 Task: Create a due date automation trigger when advanced on, on the monday of the week a card is due add dates not due tomorrow at 11:00 AM.
Action: Mouse moved to (937, 76)
Screenshot: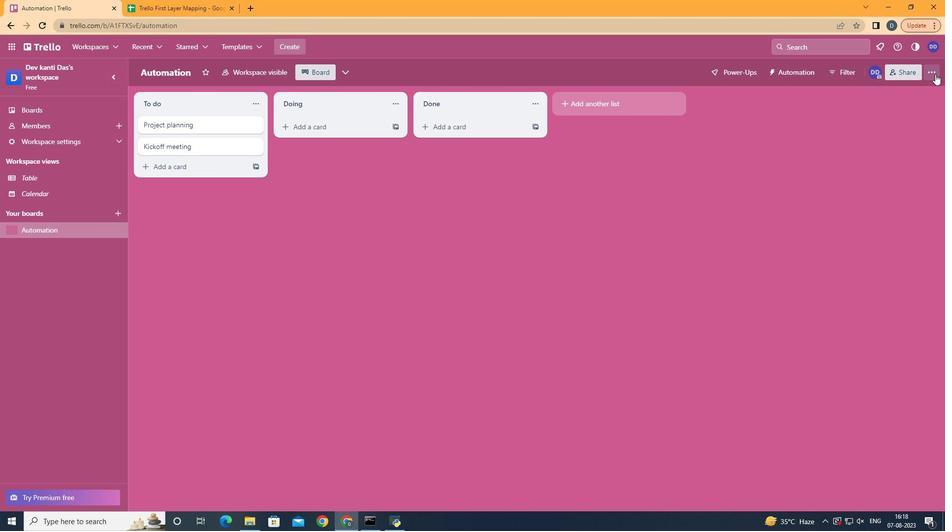 
Action: Mouse pressed left at (937, 76)
Screenshot: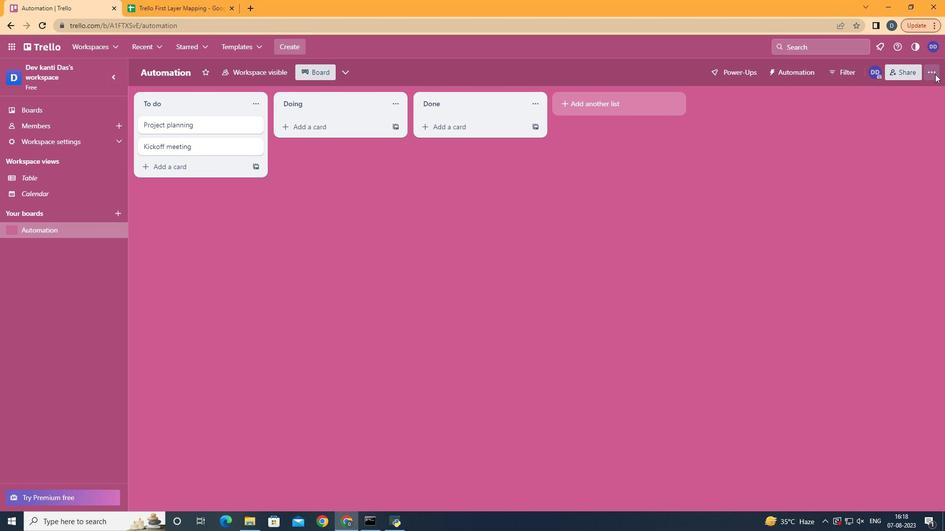 
Action: Mouse moved to (849, 197)
Screenshot: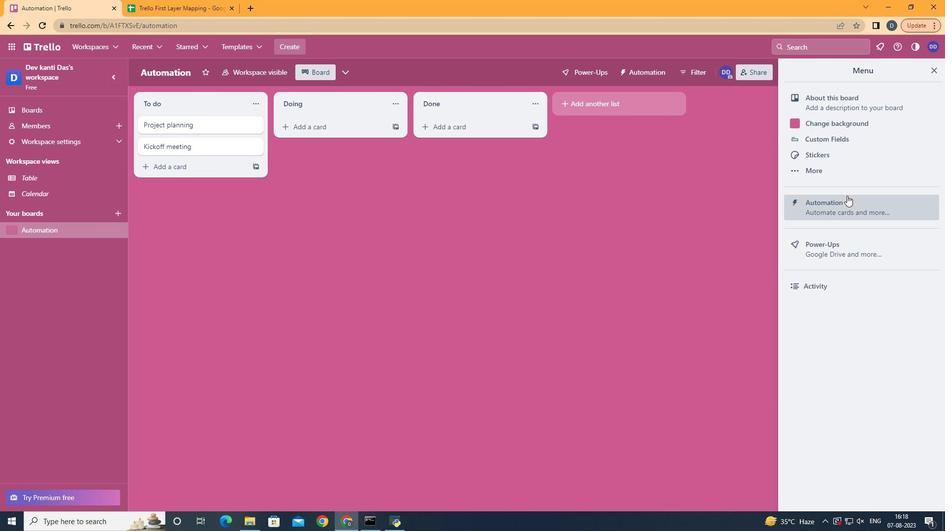 
Action: Mouse pressed left at (849, 197)
Screenshot: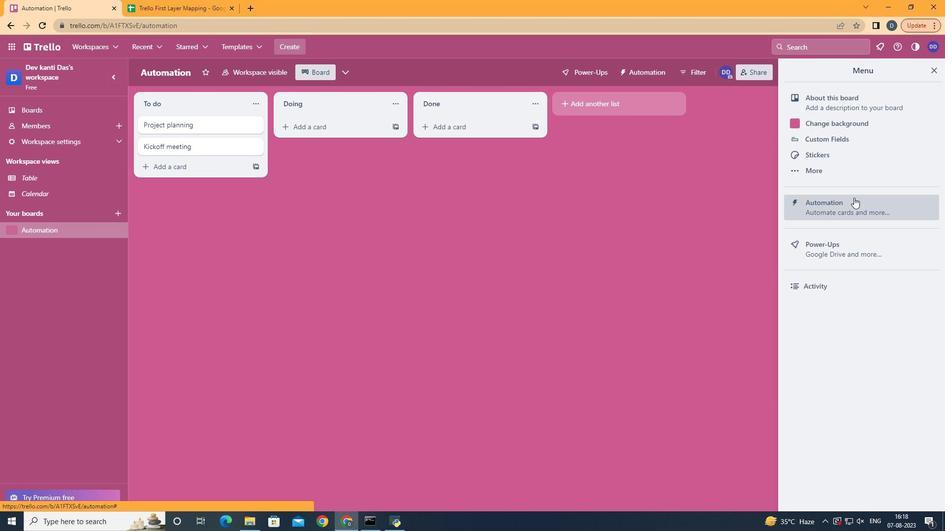 
Action: Mouse moved to (177, 197)
Screenshot: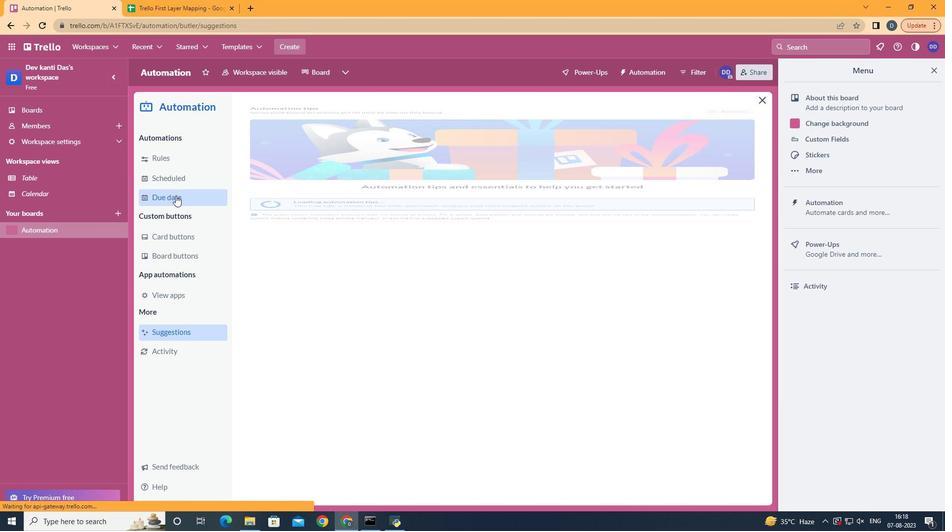
Action: Mouse pressed left at (177, 197)
Screenshot: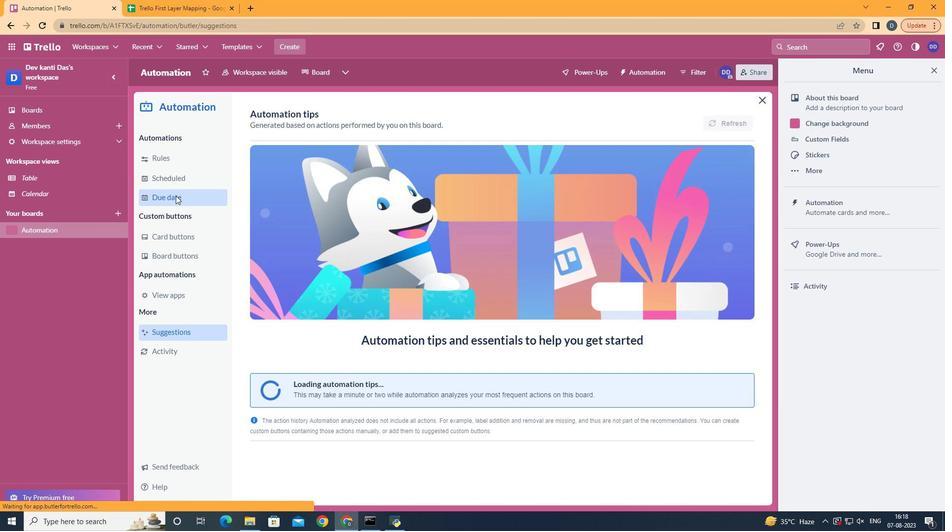 
Action: Mouse moved to (702, 117)
Screenshot: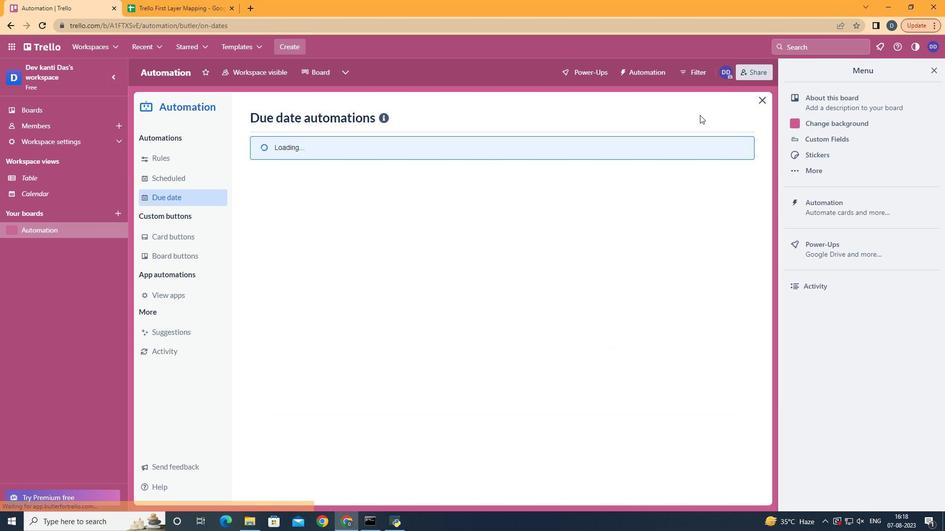 
Action: Mouse pressed left at (702, 117)
Screenshot: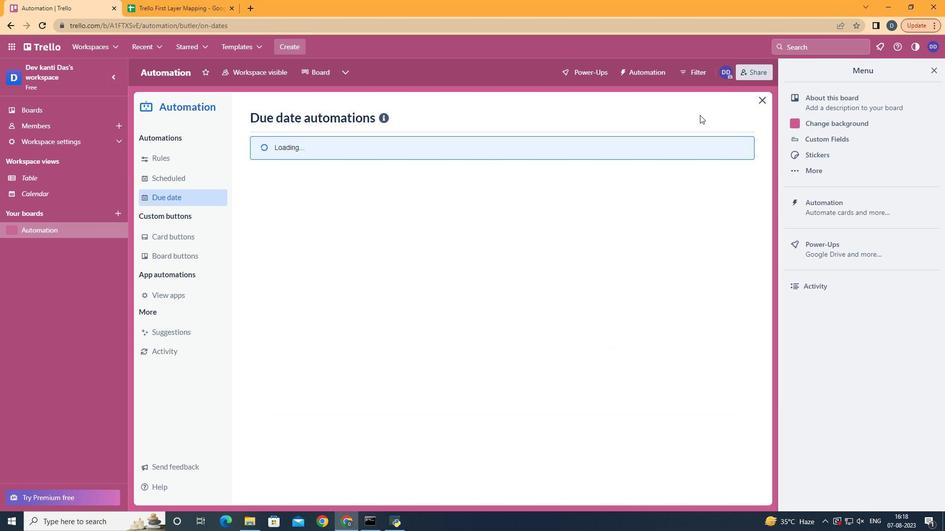 
Action: Mouse moved to (702, 120)
Screenshot: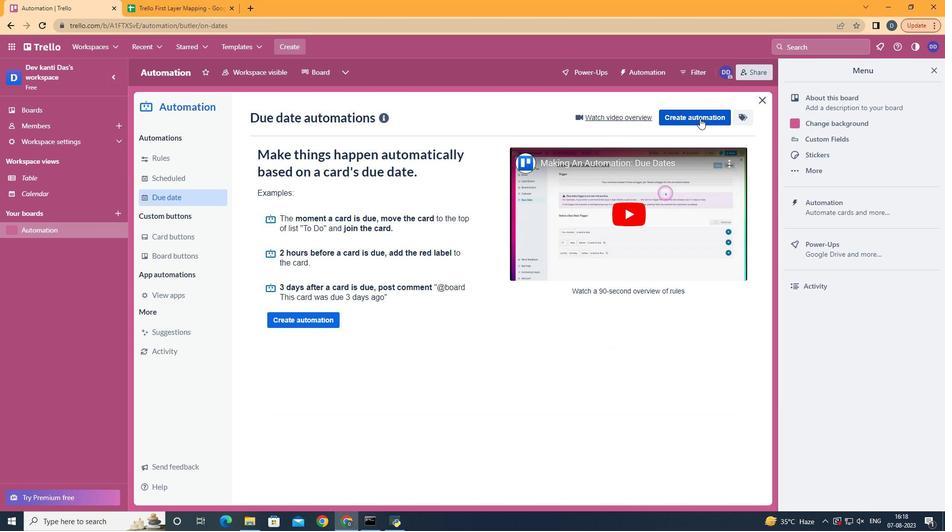 
Action: Mouse pressed left at (702, 120)
Screenshot: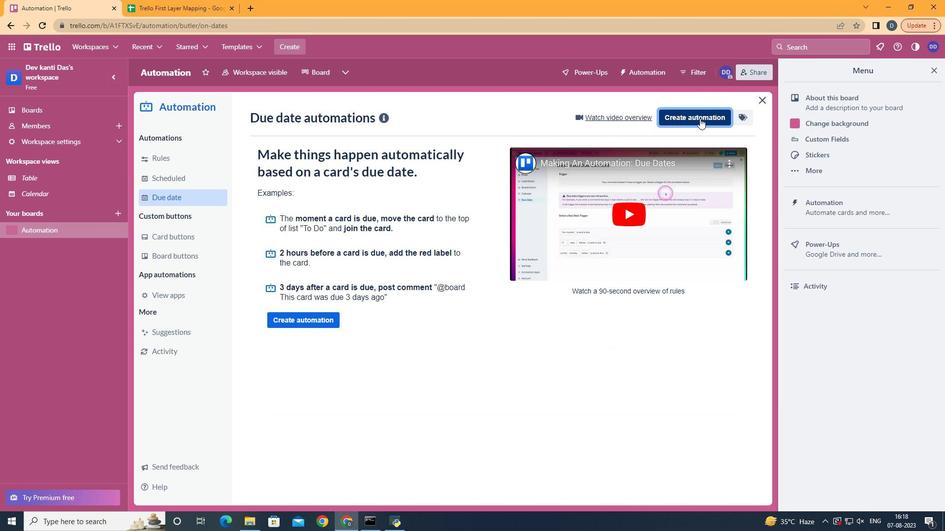 
Action: Mouse moved to (484, 218)
Screenshot: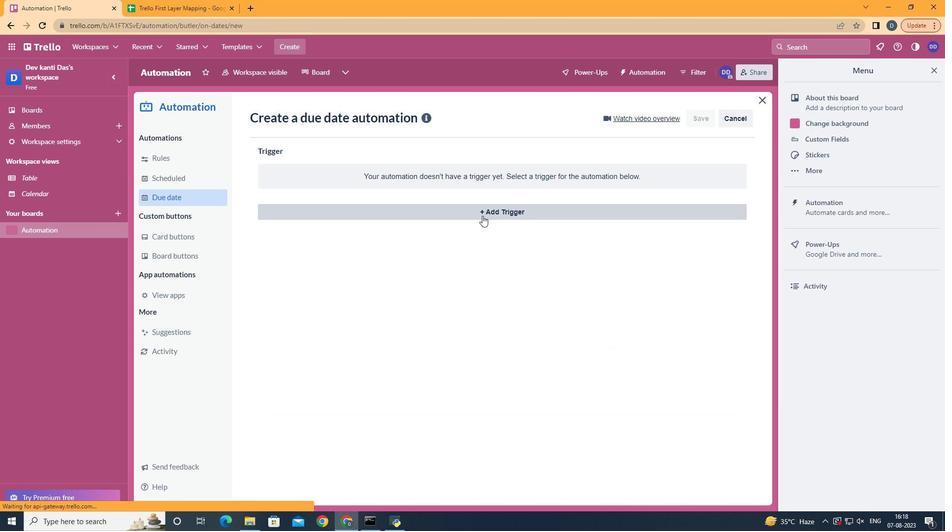 
Action: Mouse pressed left at (484, 218)
Screenshot: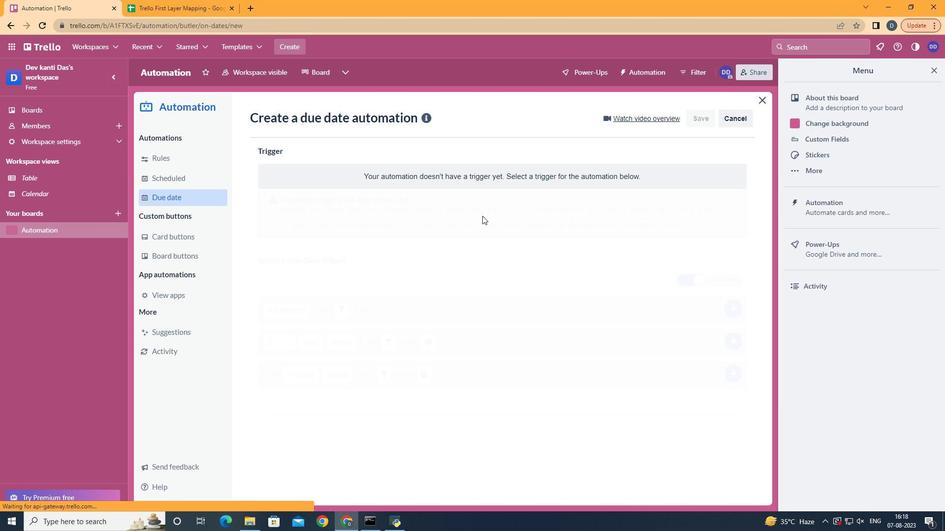 
Action: Mouse moved to (324, 264)
Screenshot: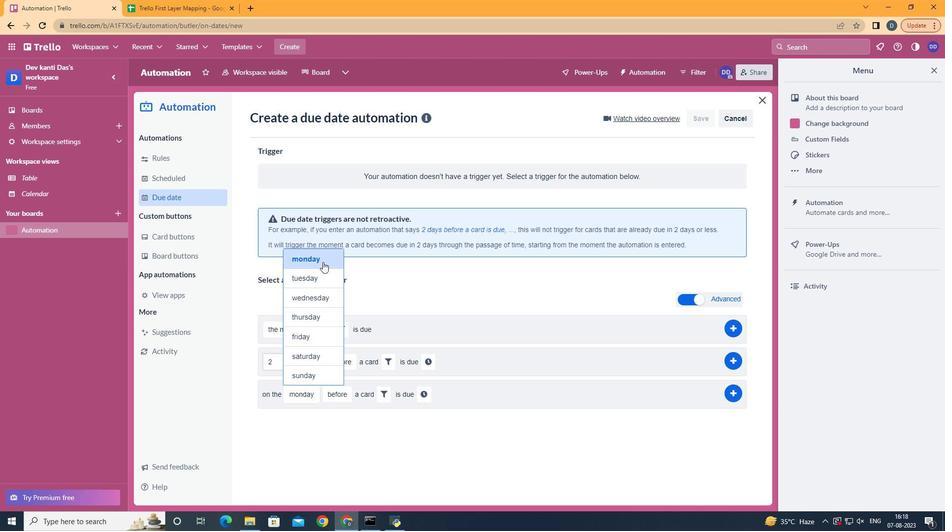 
Action: Mouse pressed left at (324, 264)
Screenshot: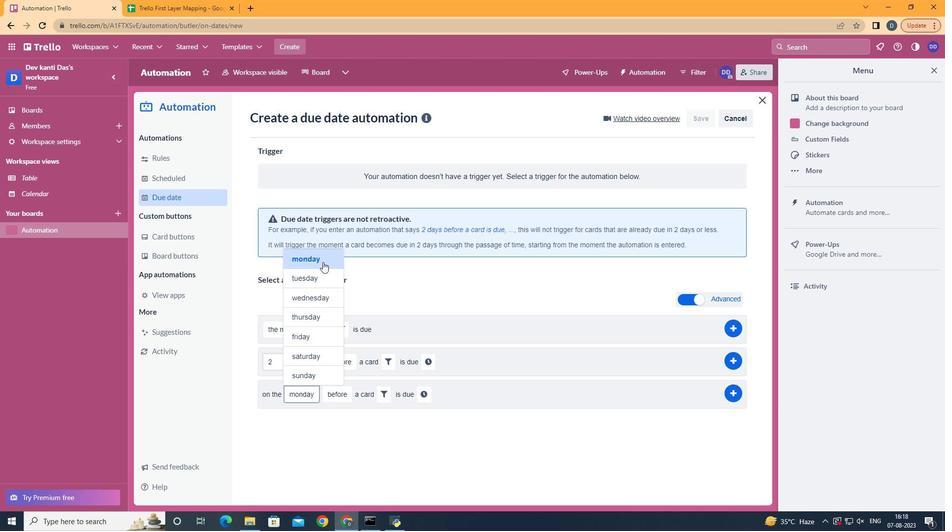 
Action: Mouse moved to (363, 458)
Screenshot: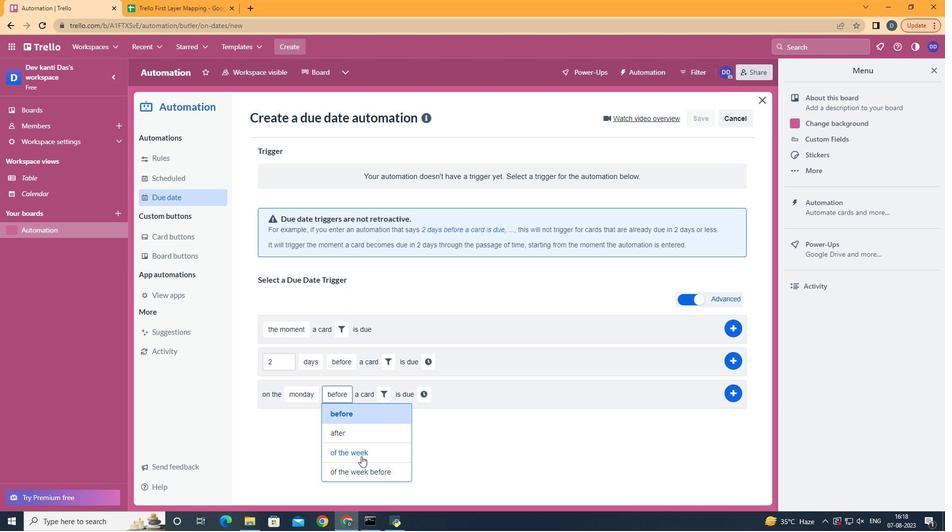 
Action: Mouse pressed left at (363, 458)
Screenshot: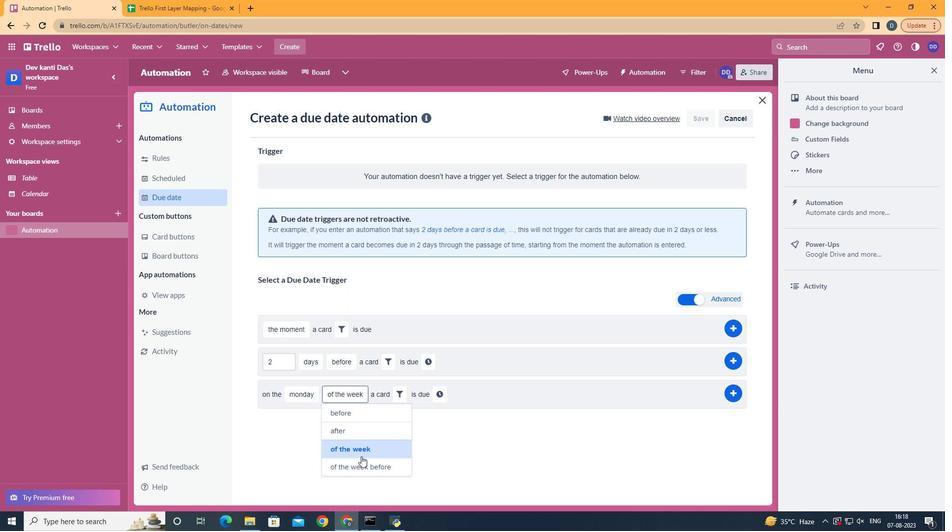 
Action: Mouse moved to (397, 398)
Screenshot: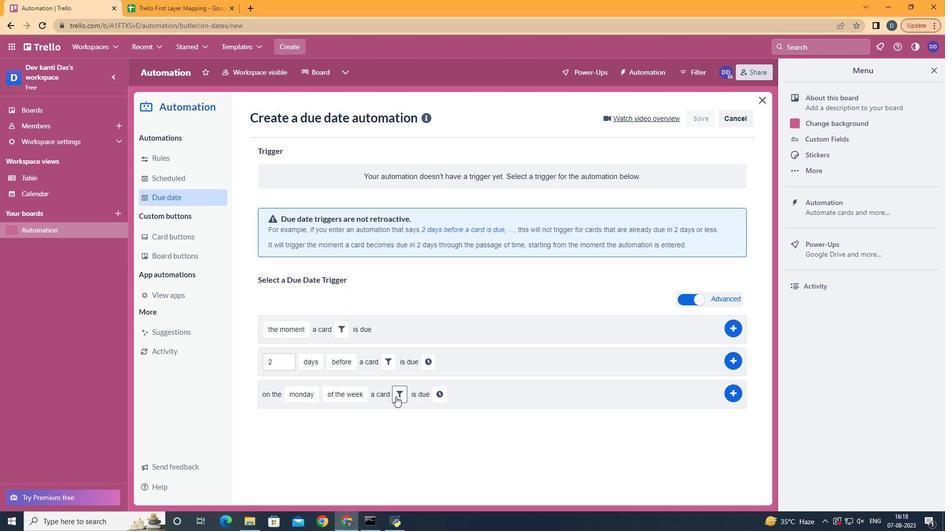
Action: Mouse pressed left at (397, 398)
Screenshot: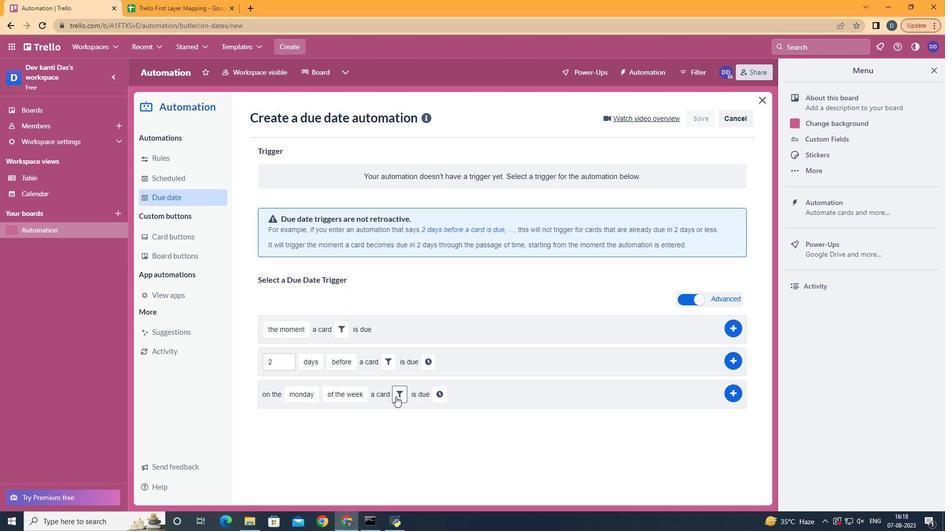
Action: Mouse moved to (455, 431)
Screenshot: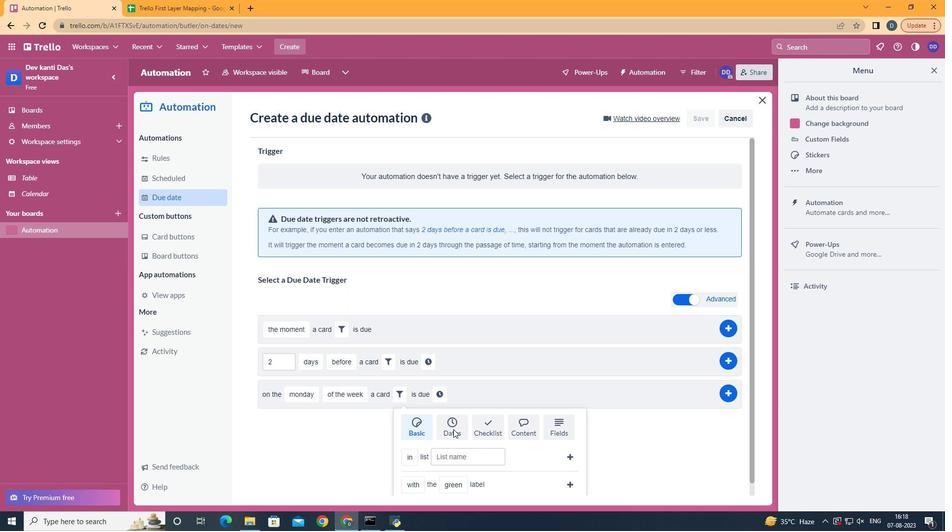 
Action: Mouse pressed left at (455, 431)
Screenshot: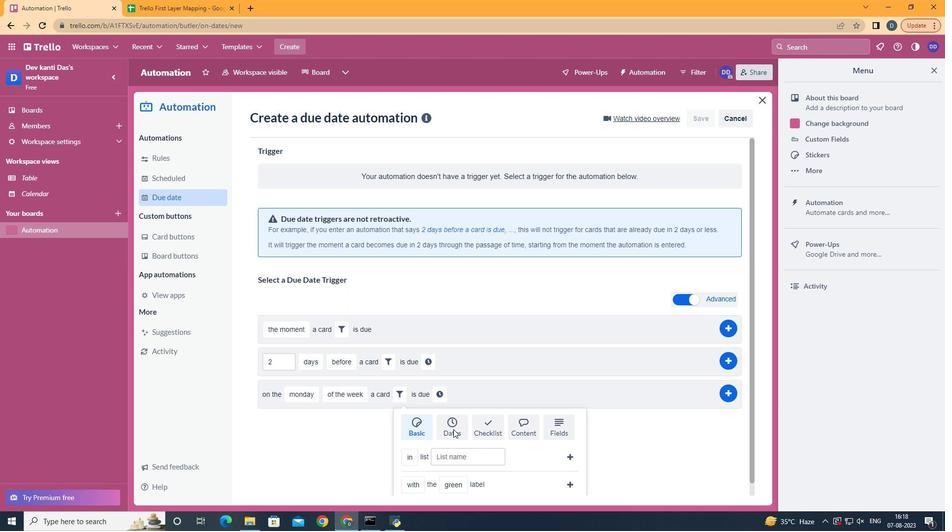 
Action: Mouse moved to (455, 435)
Screenshot: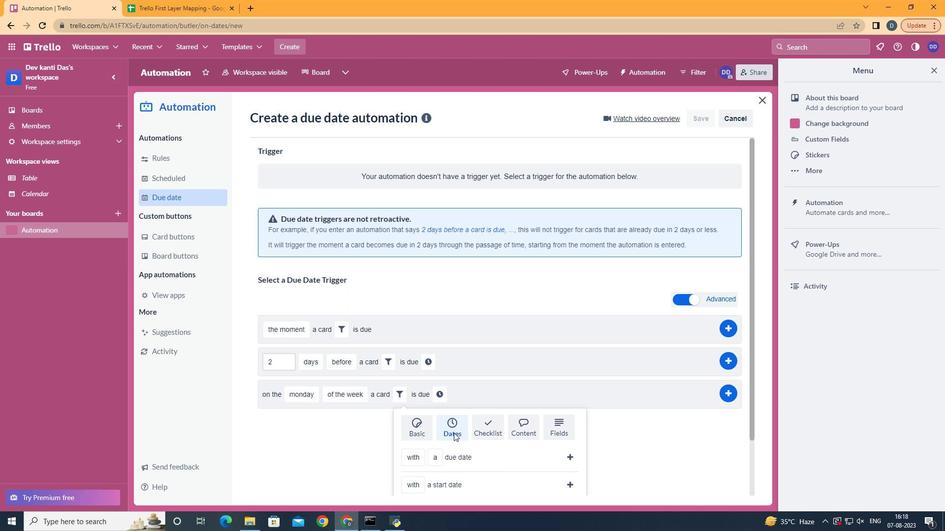 
Action: Mouse scrolled (455, 434) with delta (0, 0)
Screenshot: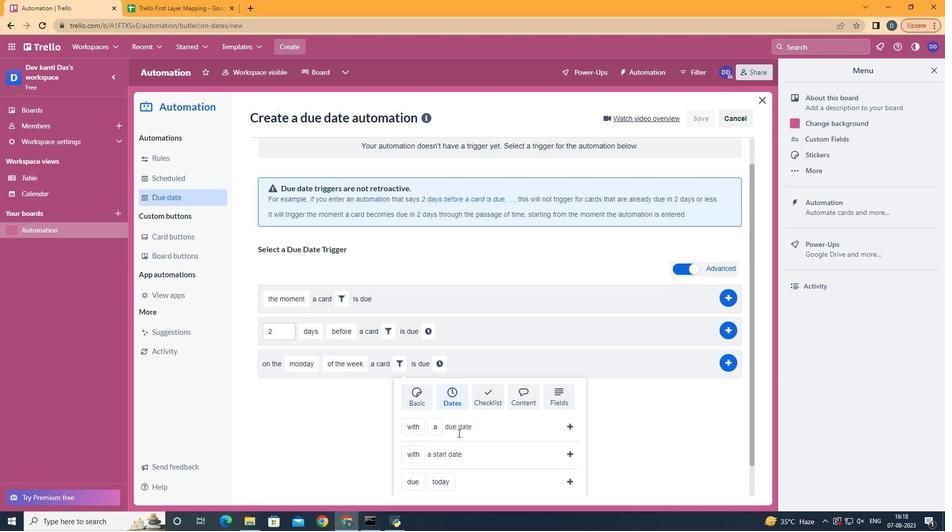 
Action: Mouse scrolled (455, 434) with delta (0, 0)
Screenshot: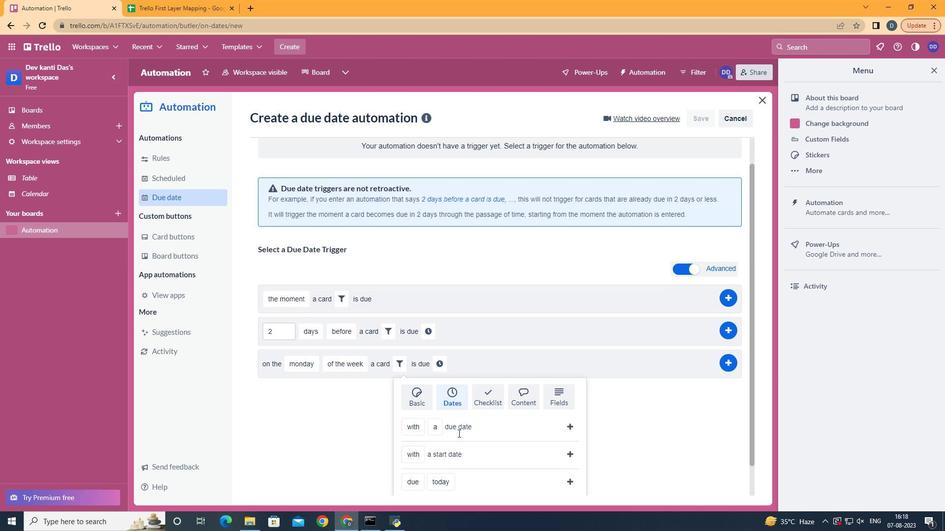
Action: Mouse scrolled (455, 434) with delta (0, 0)
Screenshot: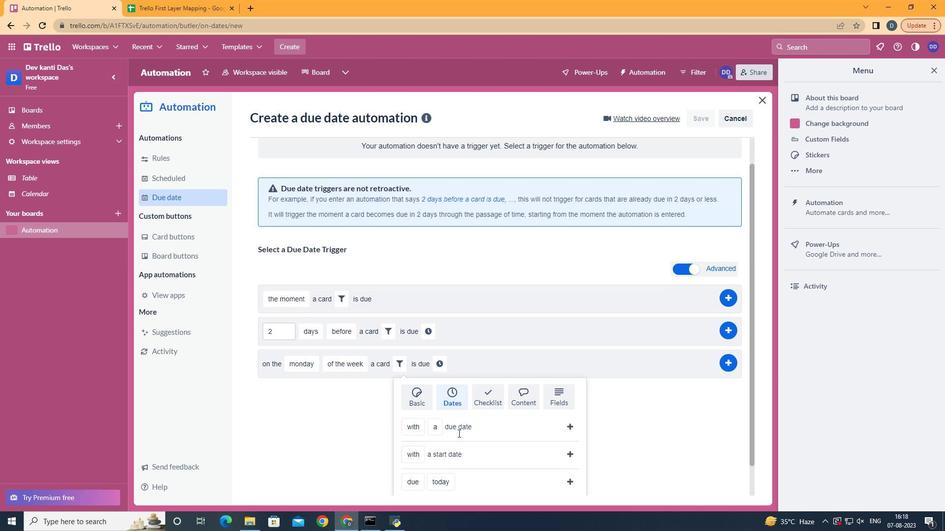 
Action: Mouse moved to (427, 391)
Screenshot: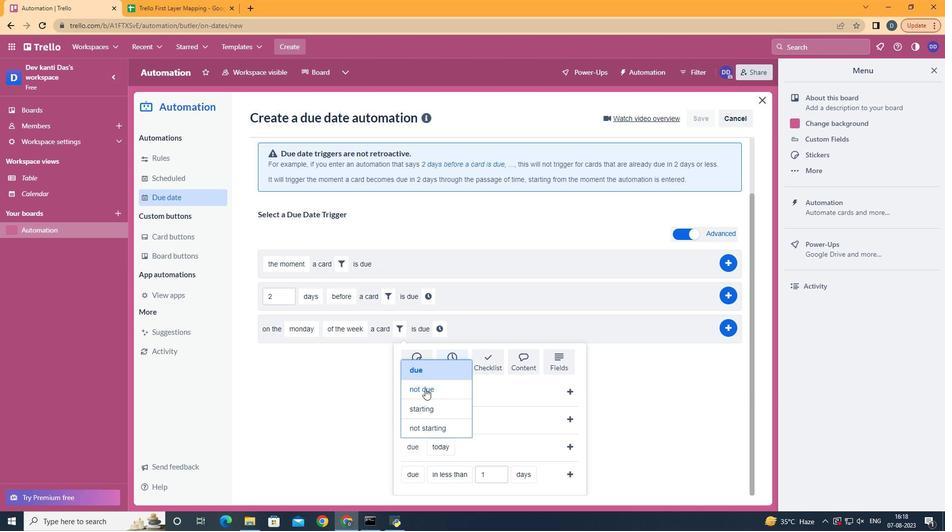 
Action: Mouse pressed left at (427, 391)
Screenshot: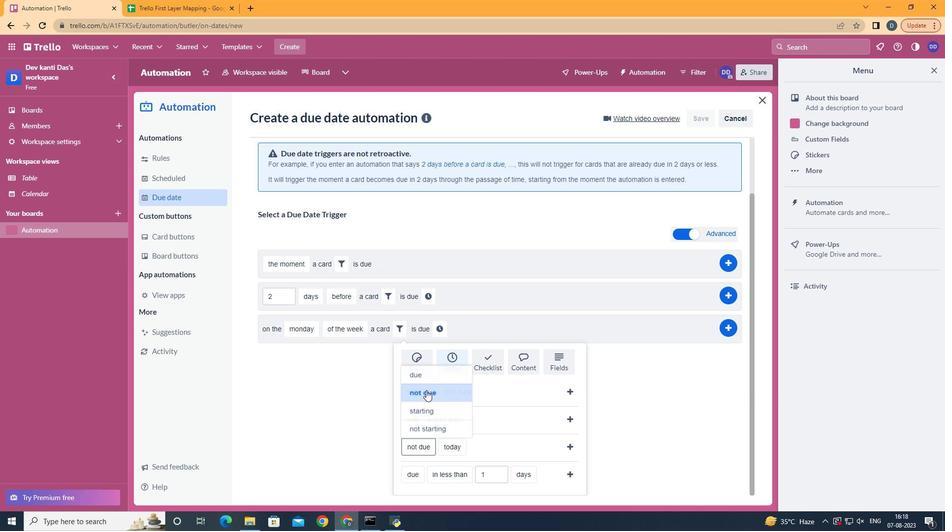 
Action: Mouse moved to (469, 353)
Screenshot: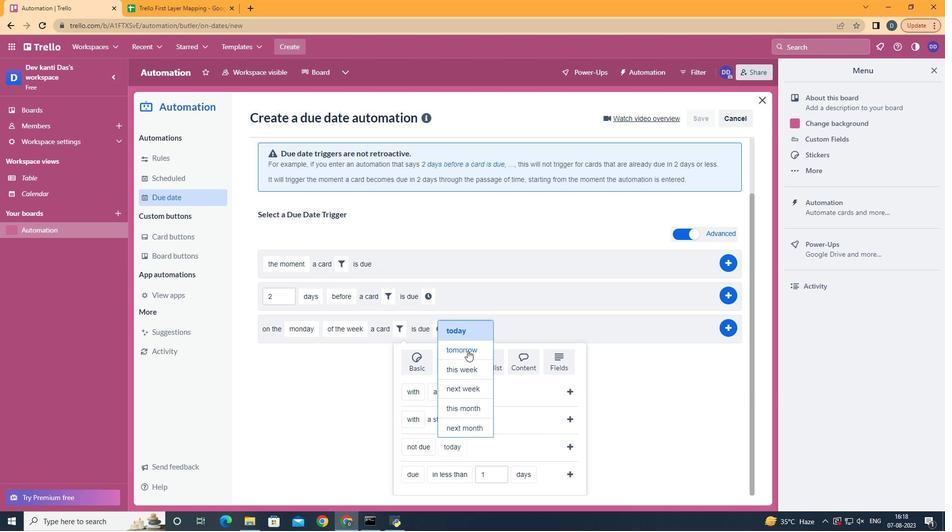
Action: Mouse pressed left at (469, 353)
Screenshot: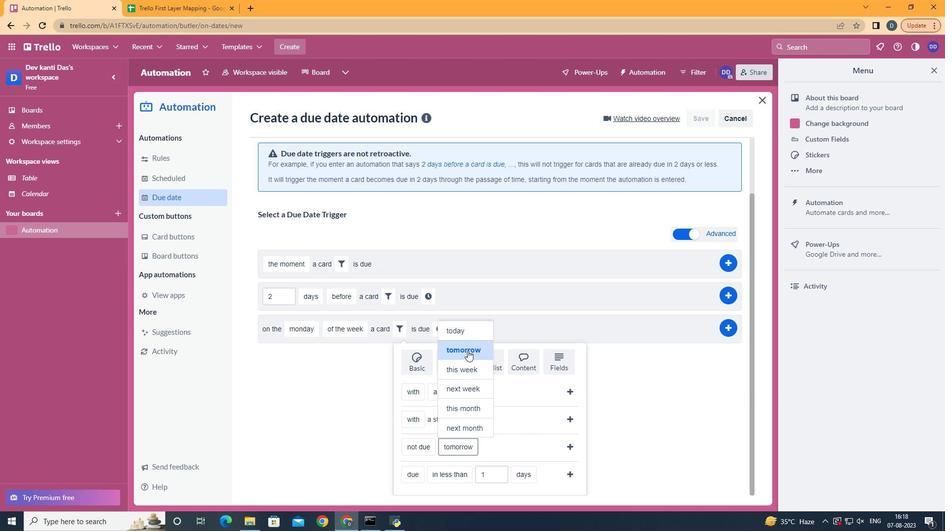 
Action: Mouse moved to (571, 448)
Screenshot: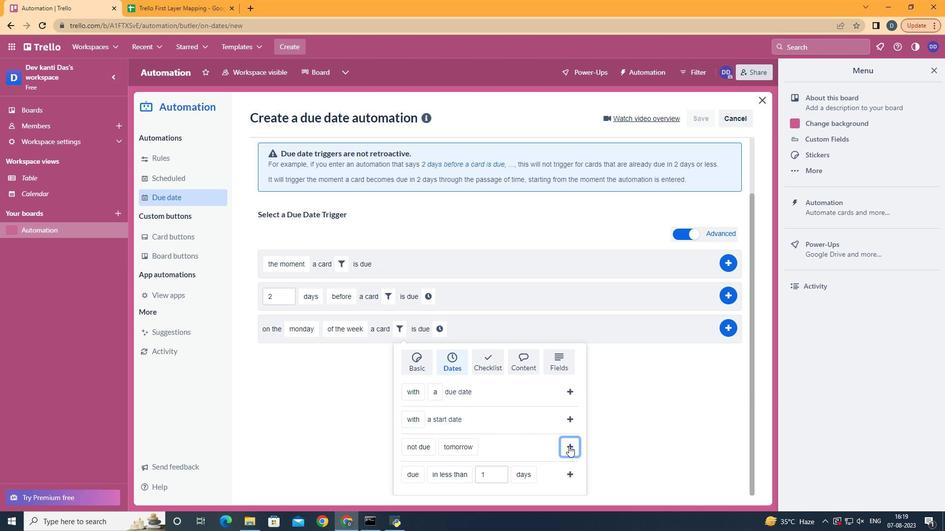 
Action: Mouse pressed left at (571, 448)
Screenshot: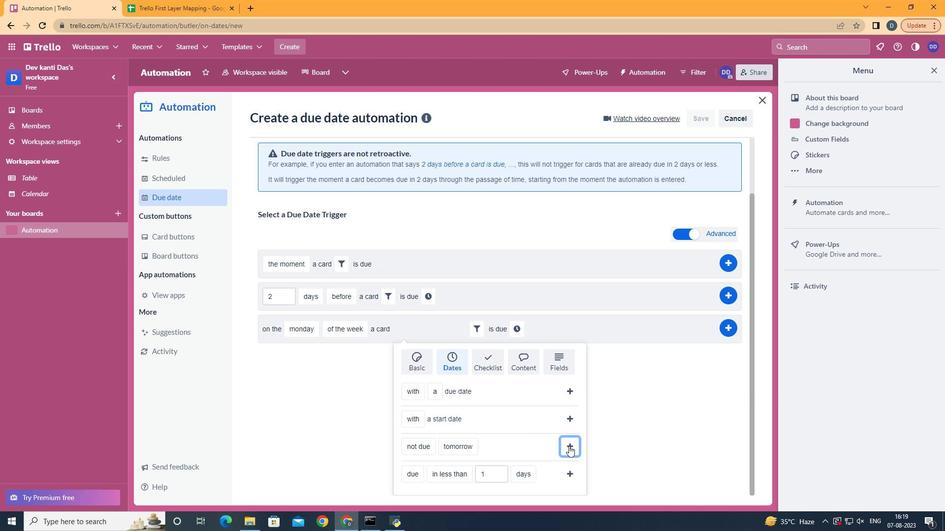 
Action: Mouse moved to (521, 388)
Screenshot: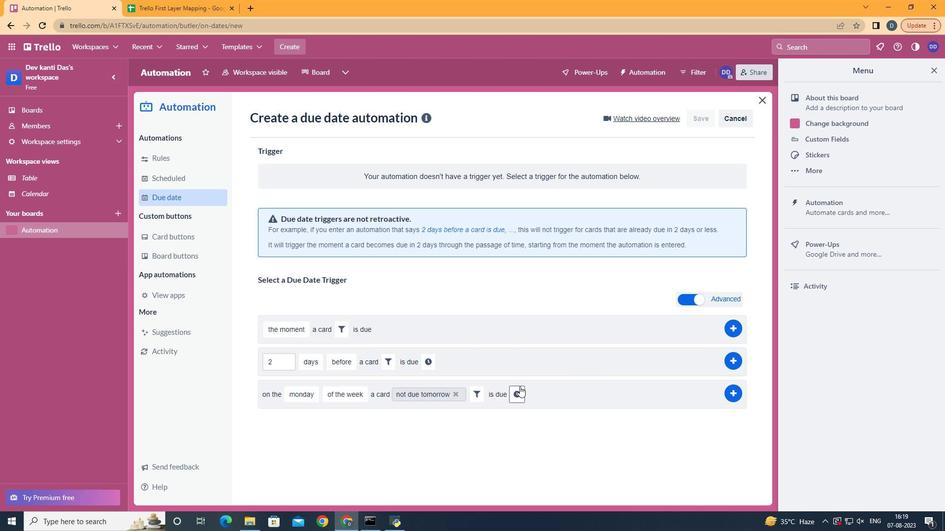 
Action: Mouse pressed left at (521, 388)
Screenshot: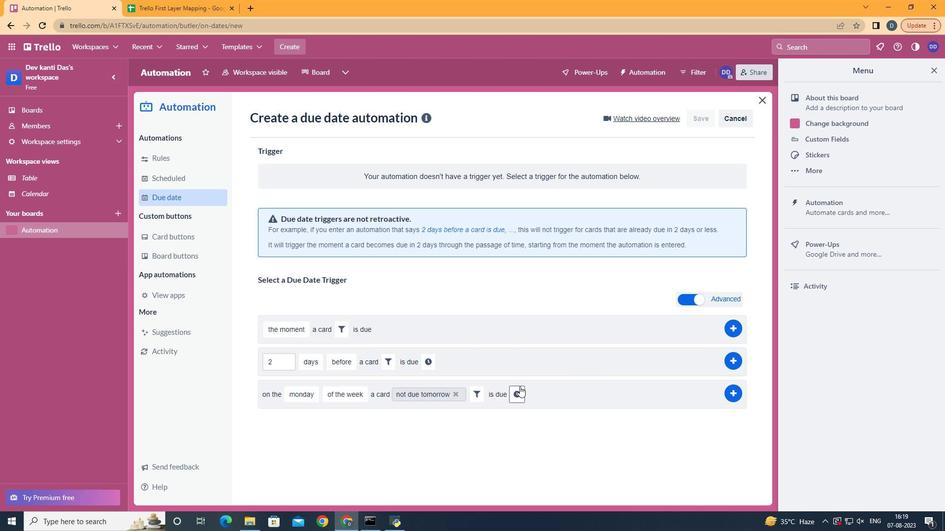 
Action: Mouse moved to (546, 402)
Screenshot: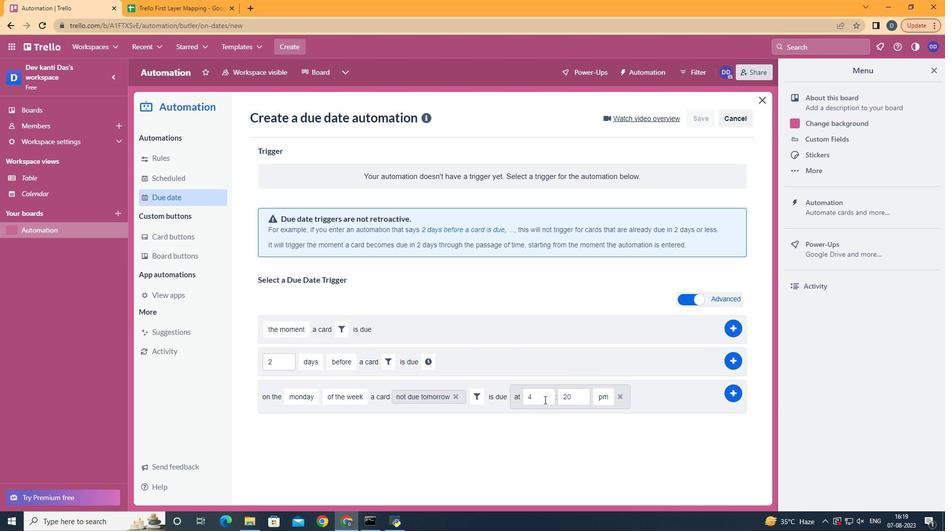 
Action: Mouse pressed left at (546, 402)
Screenshot: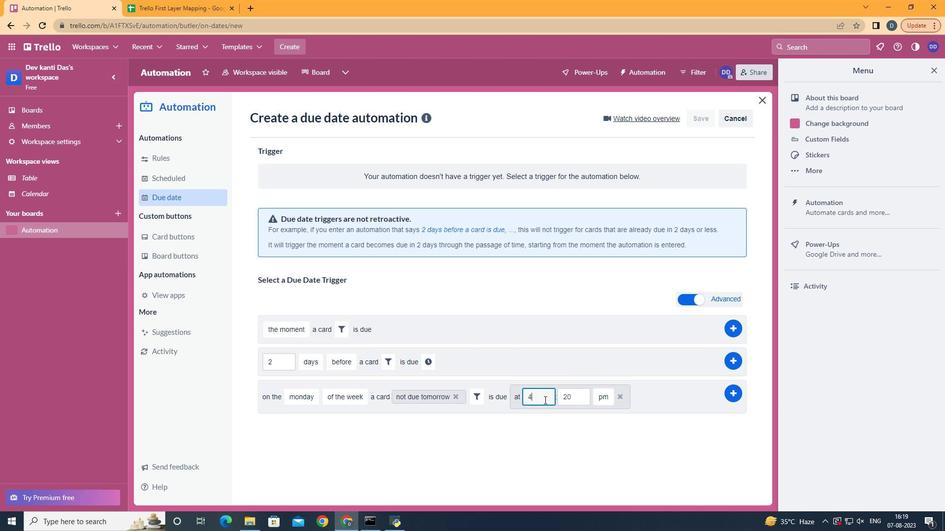 
Action: Key pressed <Key.backspace>11
Screenshot: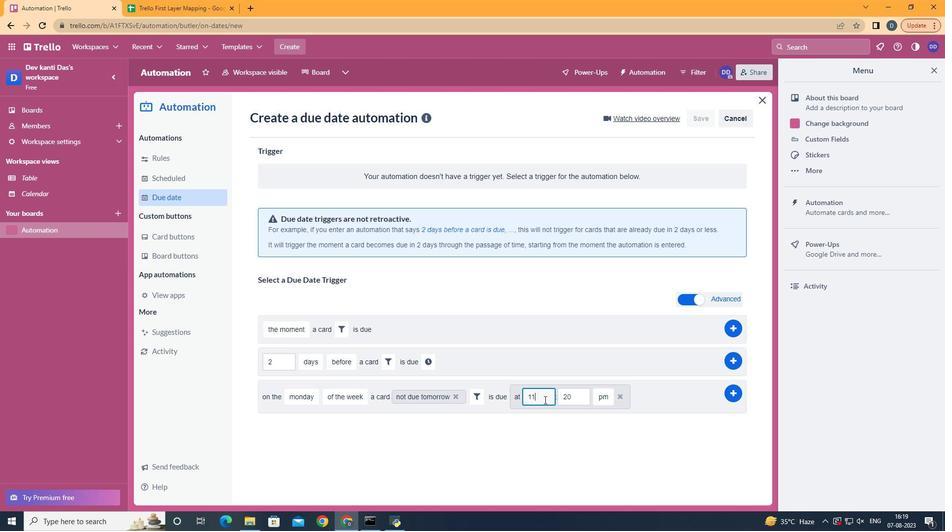 
Action: Mouse moved to (584, 405)
Screenshot: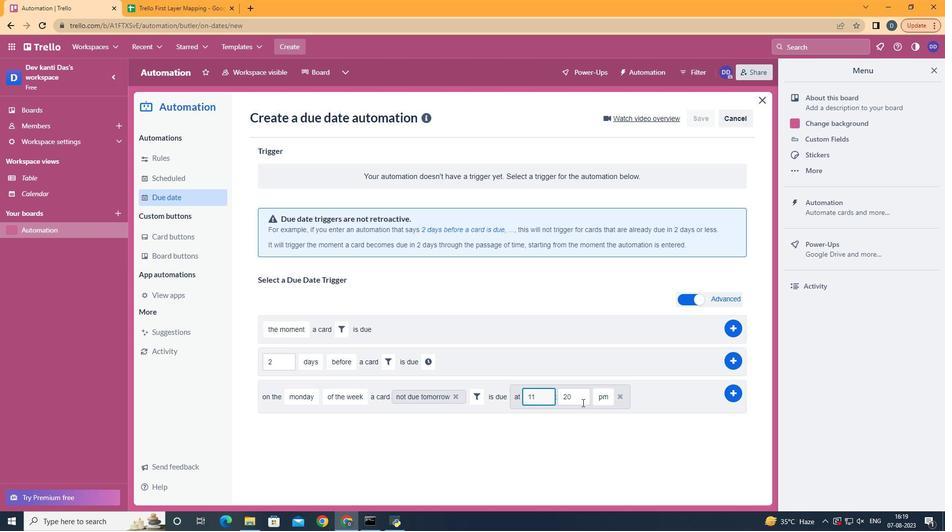 
Action: Mouse pressed left at (584, 405)
Screenshot: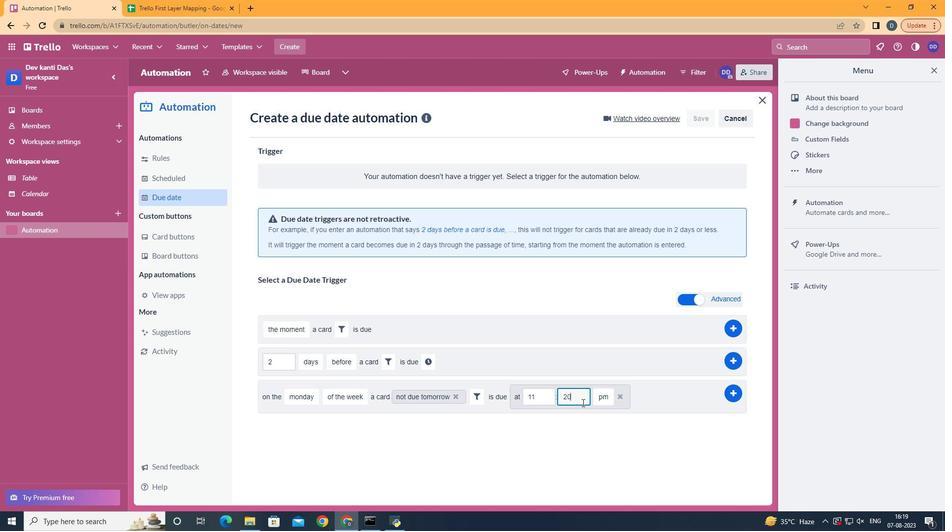 
Action: Key pressed <Key.backspace><Key.backspace>00
Screenshot: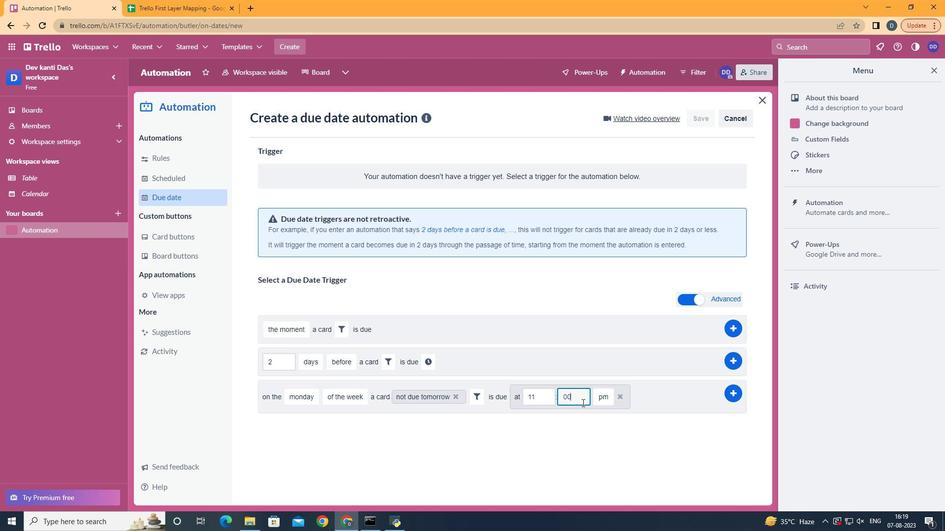 
Action: Mouse moved to (605, 411)
Screenshot: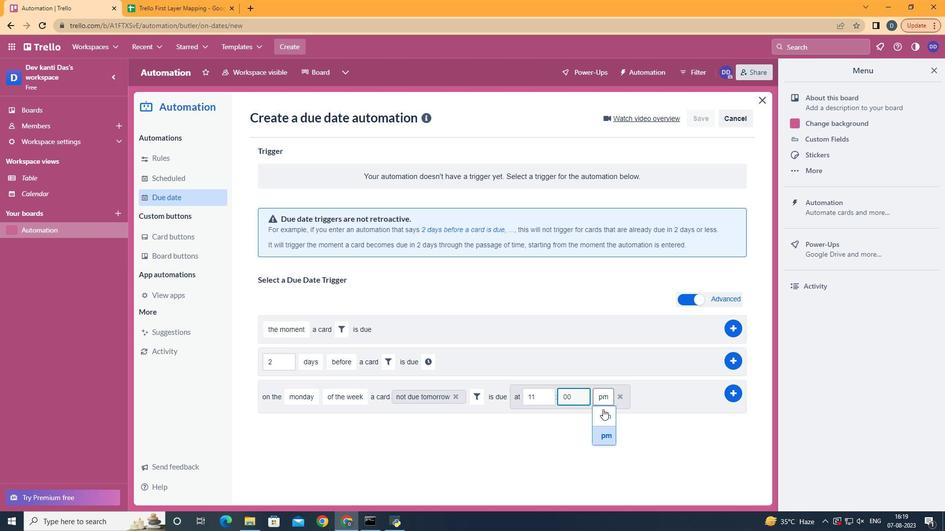 
Action: Mouse pressed left at (605, 411)
Screenshot: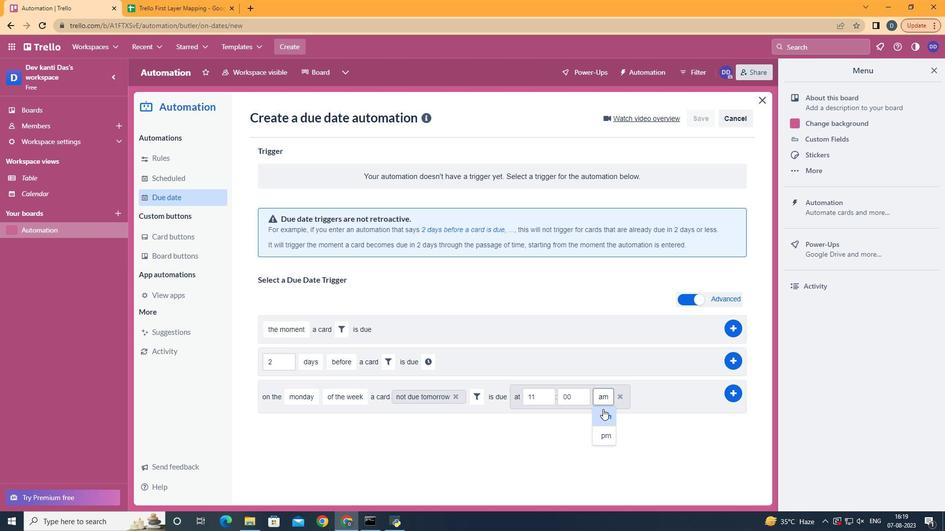
Action: Mouse moved to (733, 395)
Screenshot: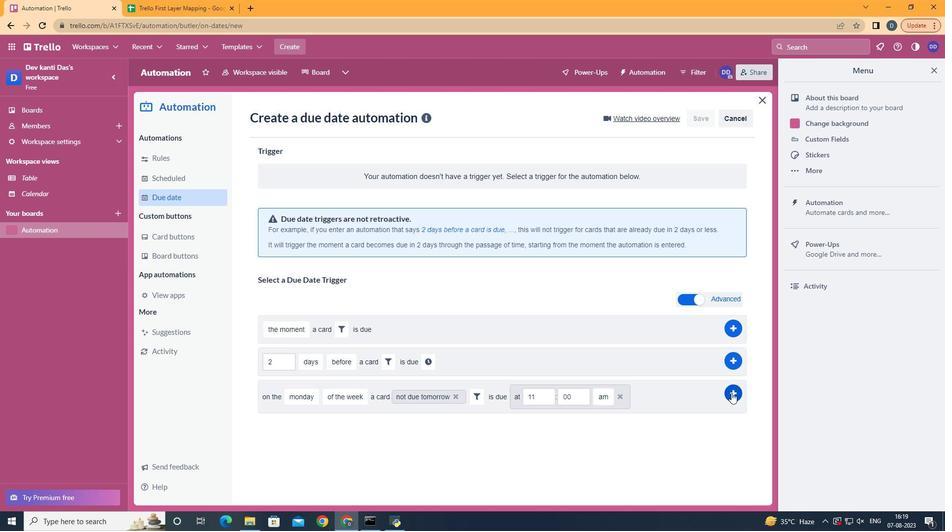 
Action: Mouse pressed left at (733, 395)
Screenshot: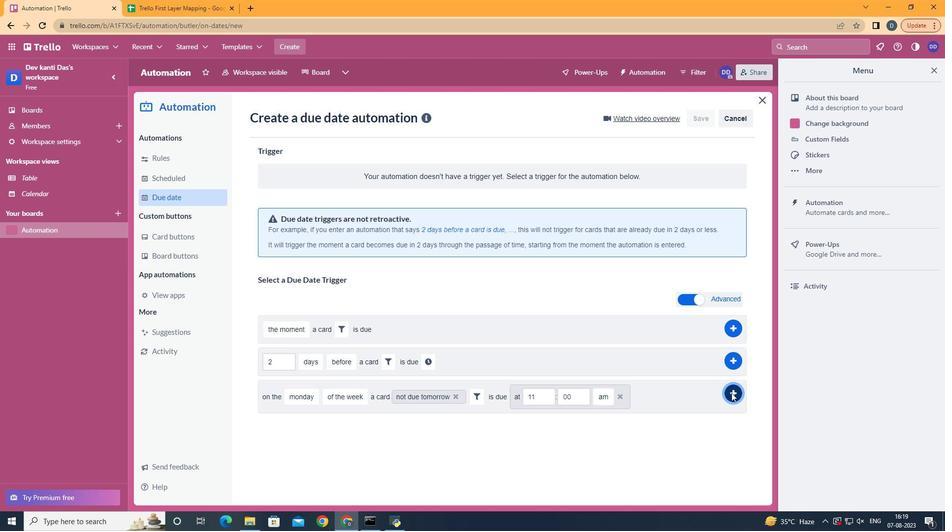 
Action: Mouse moved to (592, 203)
Screenshot: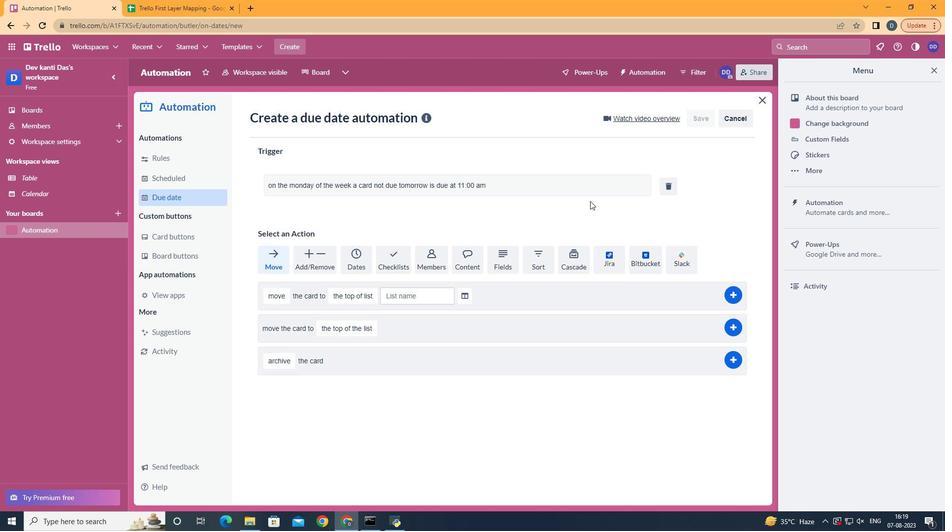 
